Task: Include additional information for the in-person meeting "Location for the workshop".
Action: Mouse moved to (429, 279)
Screenshot: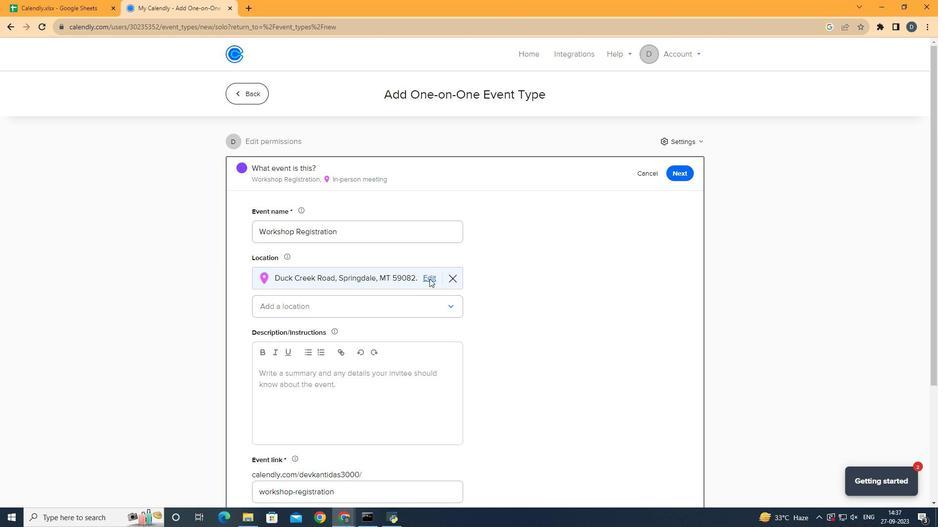 
Action: Mouse pressed left at (429, 279)
Screenshot: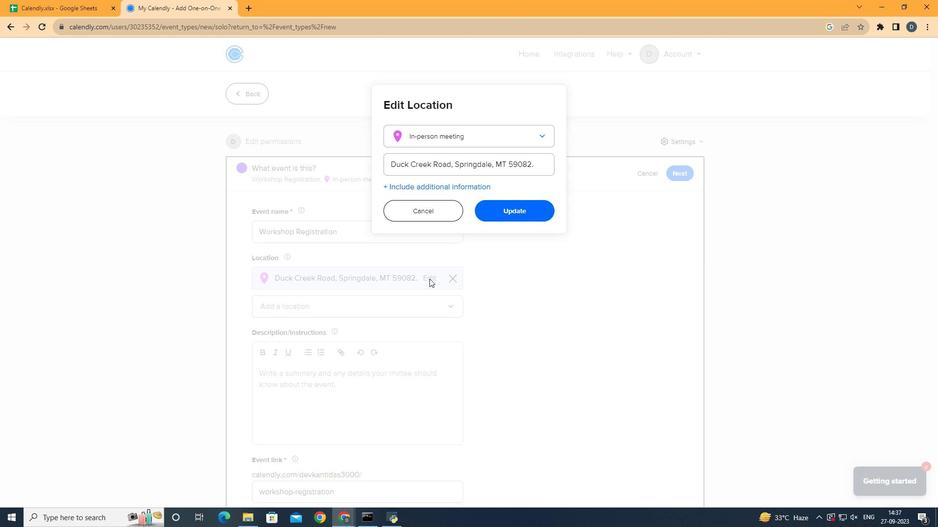 
Action: Mouse moved to (440, 186)
Screenshot: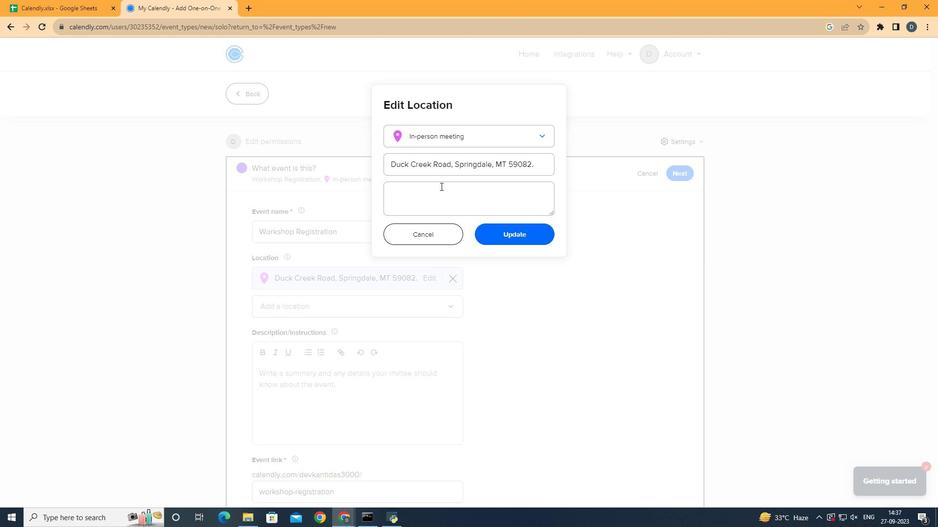 
Action: Mouse pressed left at (440, 186)
Screenshot: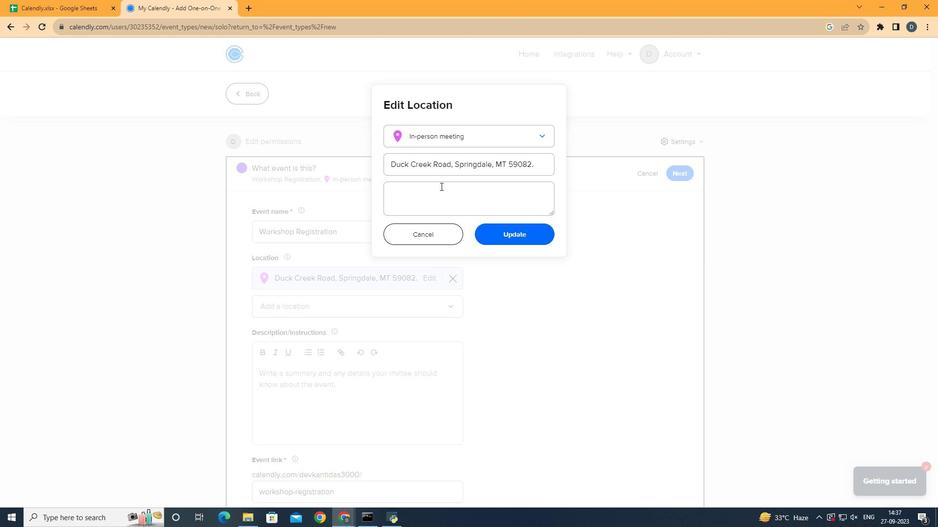 
Action: Mouse moved to (441, 191)
Screenshot: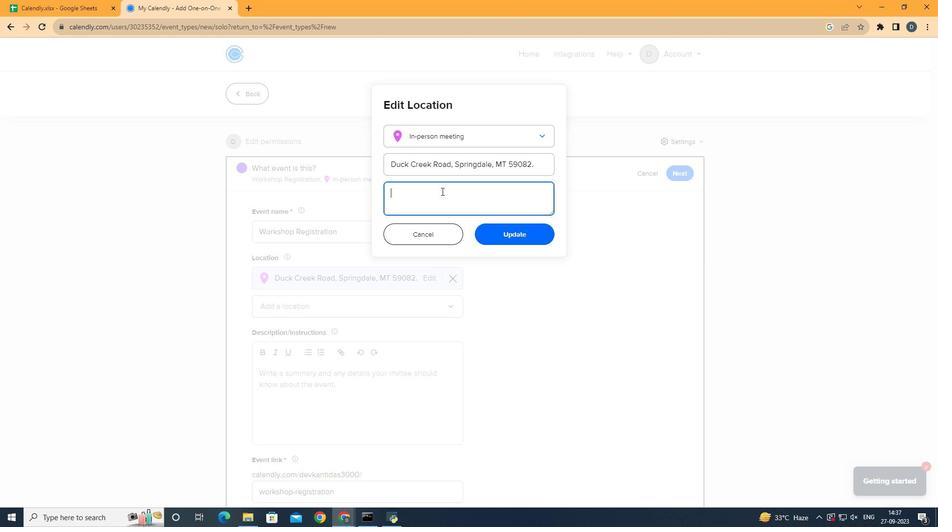 
Action: Mouse pressed left at (441, 191)
Screenshot: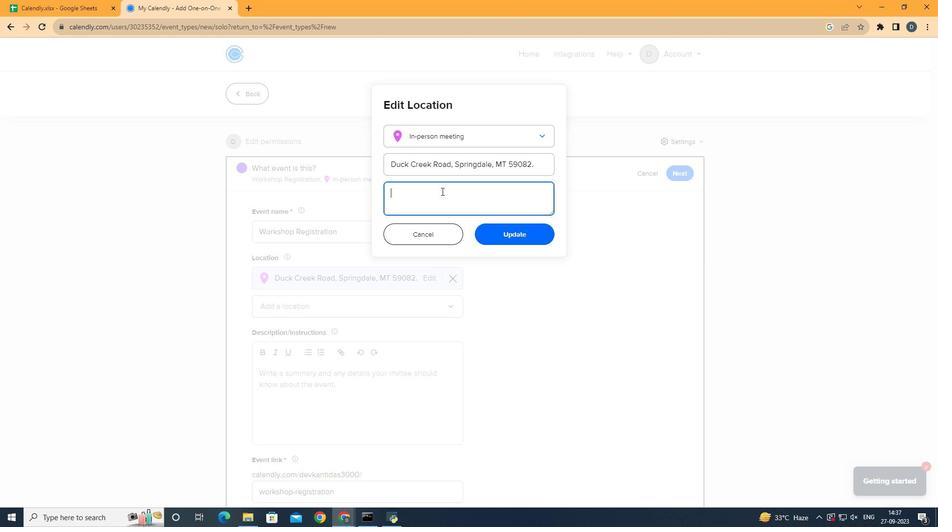 
Action: Mouse moved to (456, 191)
Screenshot: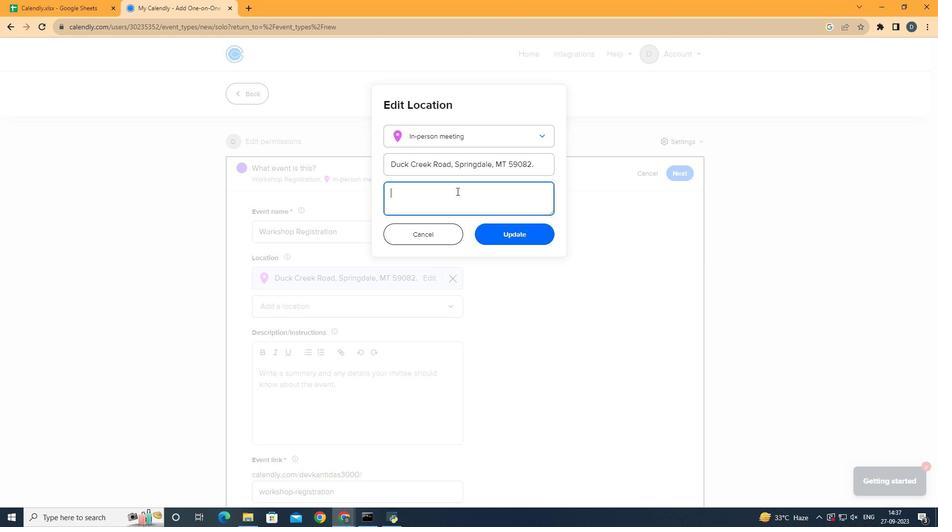
Action: Key pressed <Key.shift>Location<Key.space>for<Key.space>the<Key.space><Key.shift>workshop
Screenshot: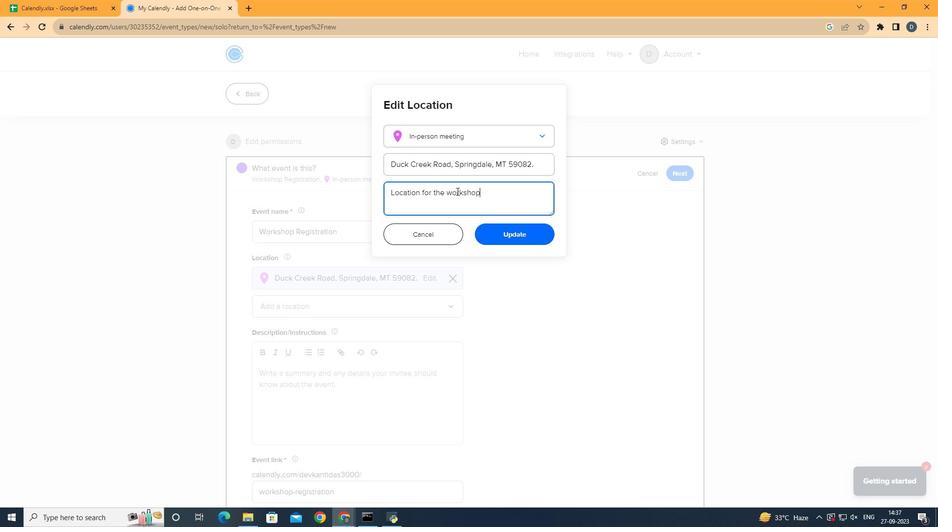 
Action: Mouse moved to (506, 230)
Screenshot: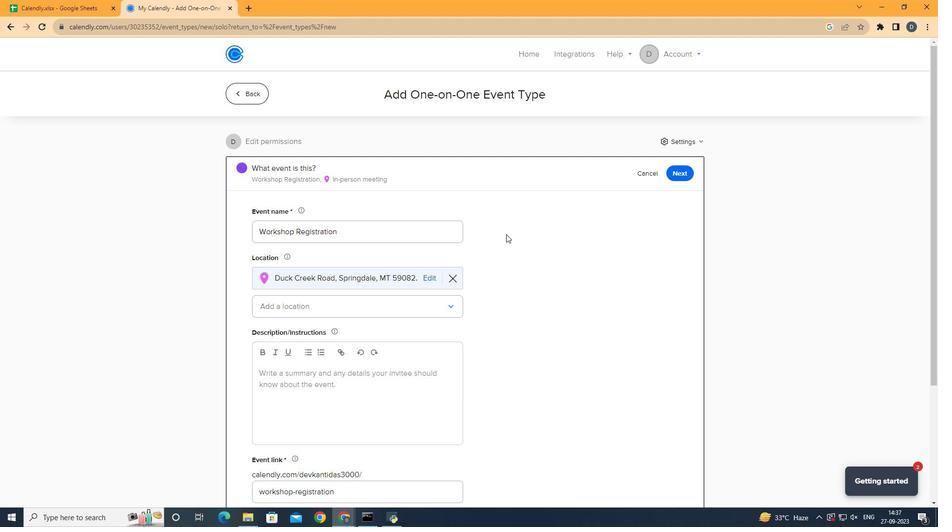 
Action: Mouse pressed left at (506, 230)
Screenshot: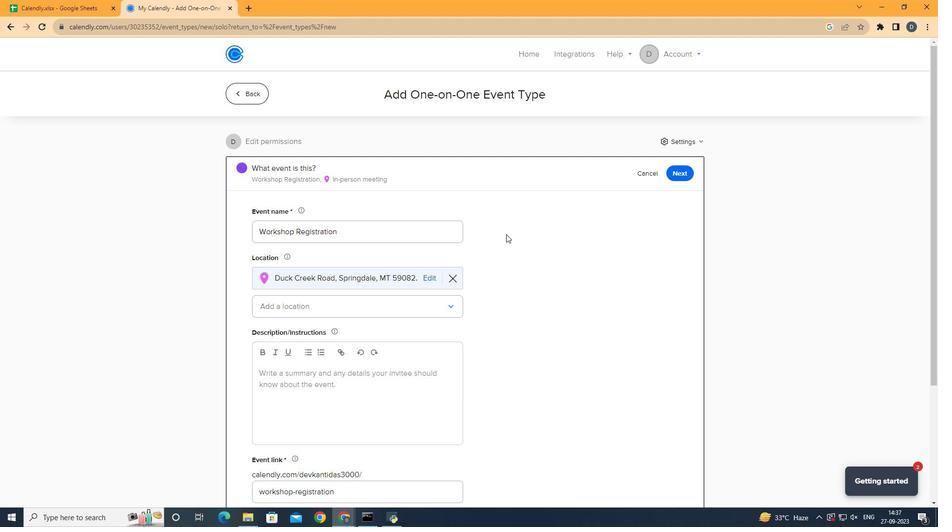 
Action: Mouse moved to (523, 307)
Screenshot: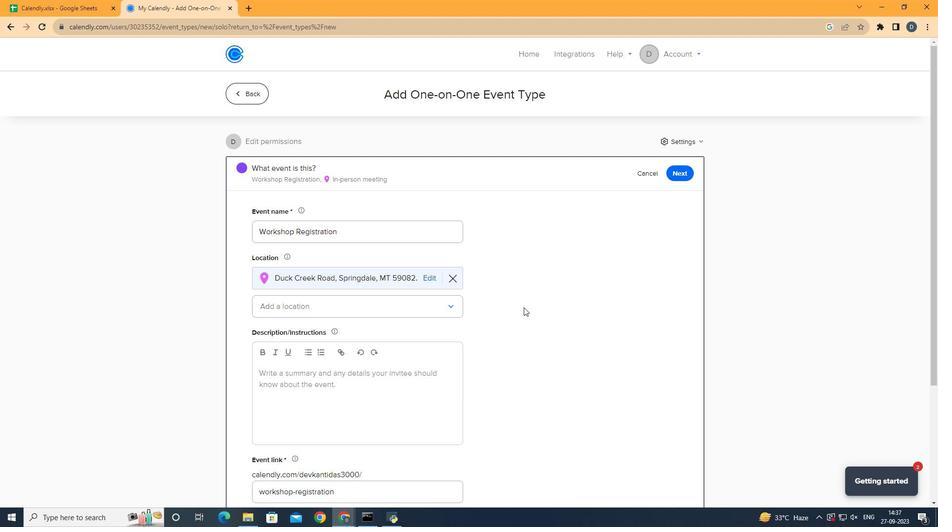 
